 Task: Play online crossword game.
Action: Mouse moved to (337, 197)
Screenshot: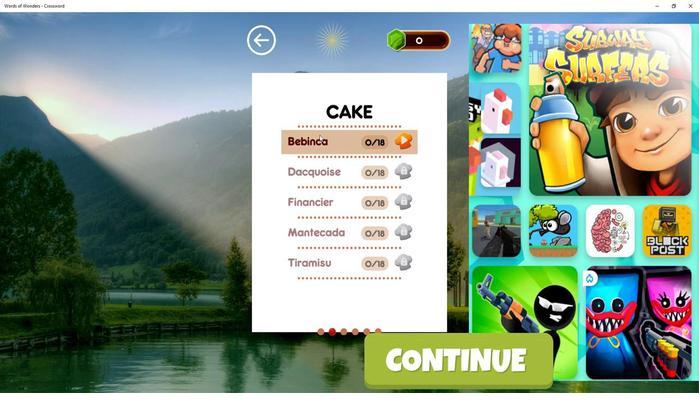 
Action: Mouse pressed left at (337, 197)
Screenshot: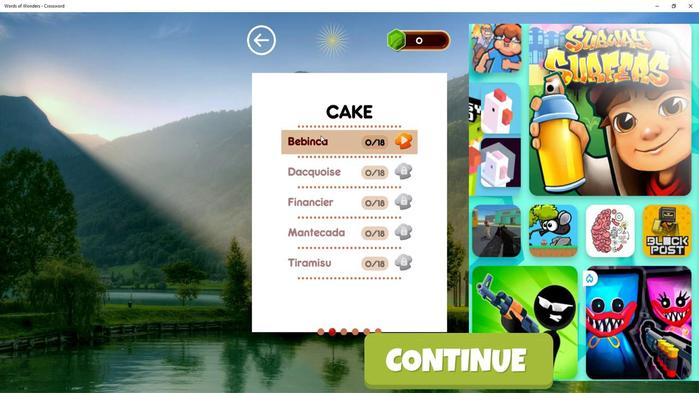 
Action: Mouse moved to (225, 188)
Screenshot: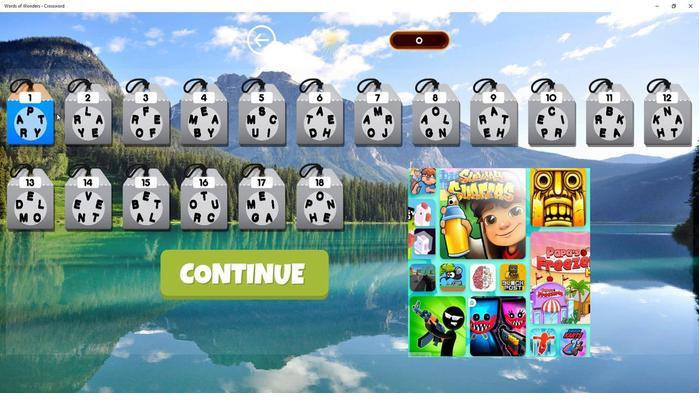 
Action: Mouse pressed left at (225, 188)
Screenshot: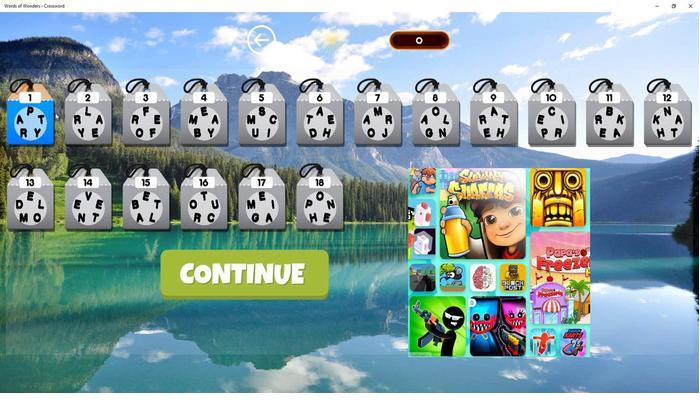 
Action: Mouse moved to (226, 188)
Screenshot: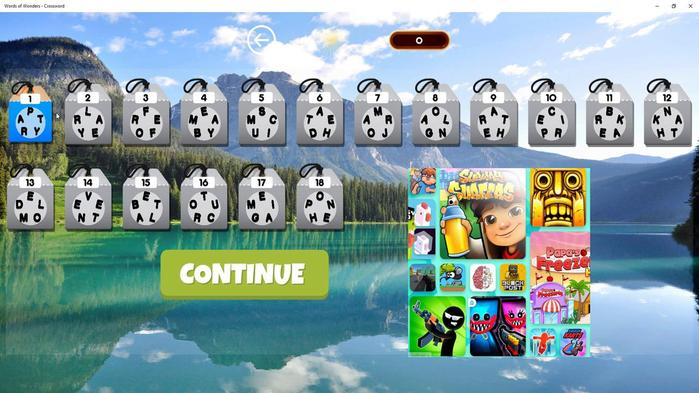 
Action: Mouse pressed left at (226, 188)
Screenshot: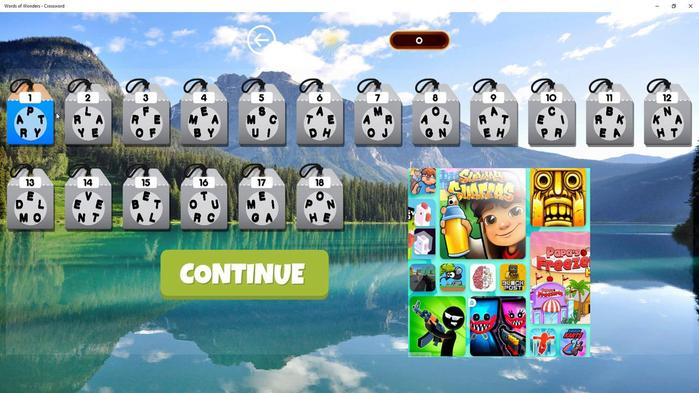 
Action: Mouse moved to (220, 188)
Screenshot: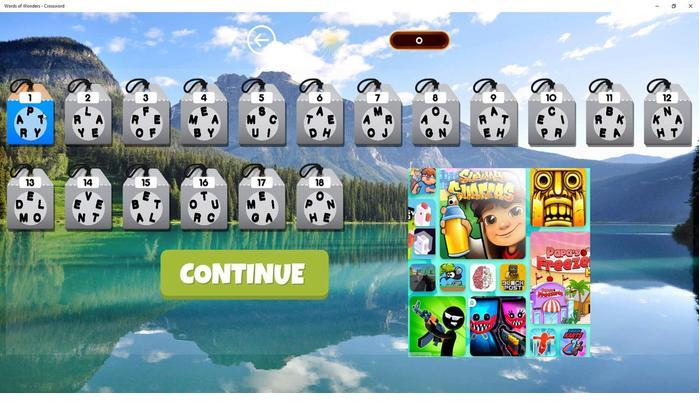 
Action: Mouse pressed left at (220, 188)
Screenshot: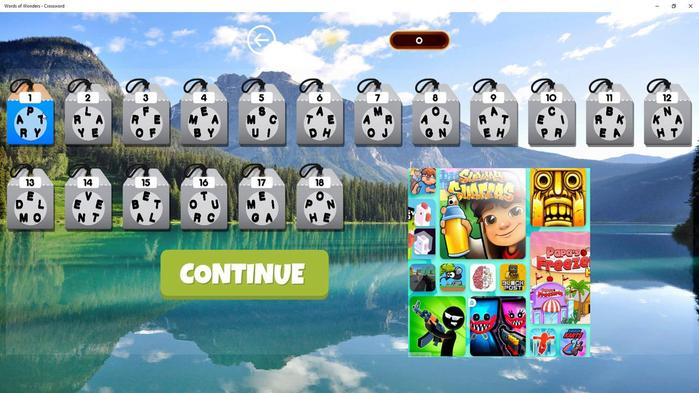 
Action: Mouse moved to (332, 243)
Screenshot: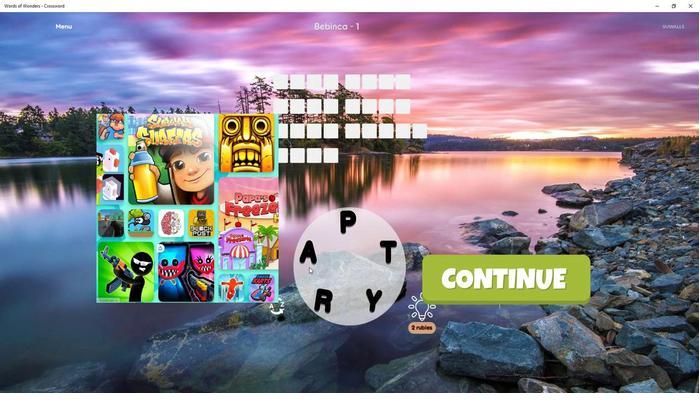 
Action: Mouse pressed left at (332, 243)
Screenshot: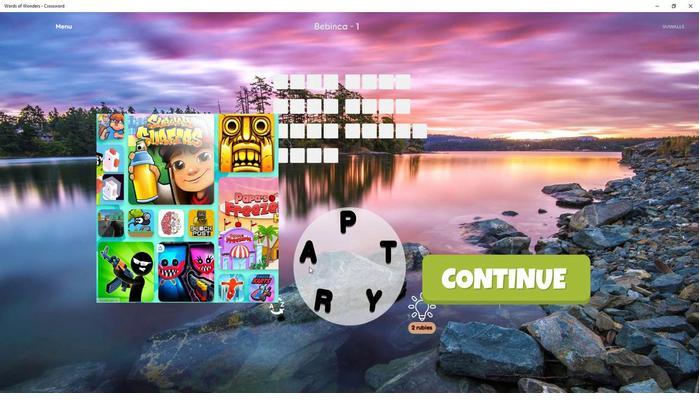 
Action: Mouse moved to (348, 227)
Screenshot: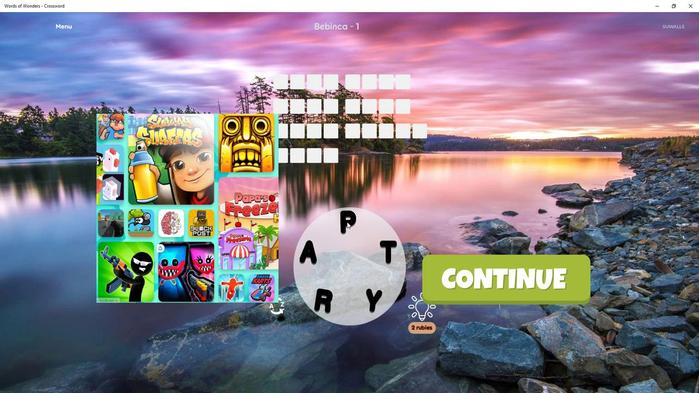 
Action: Mouse pressed left at (348, 227)
Screenshot: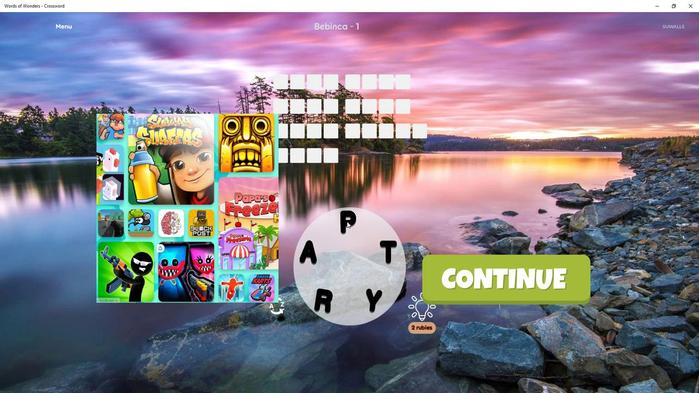 
Action: Mouse moved to (339, 252)
Screenshot: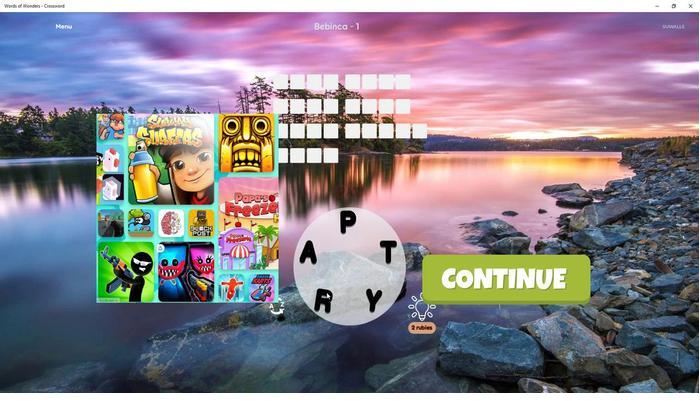 
Action: Mouse pressed left at (339, 252)
Screenshot: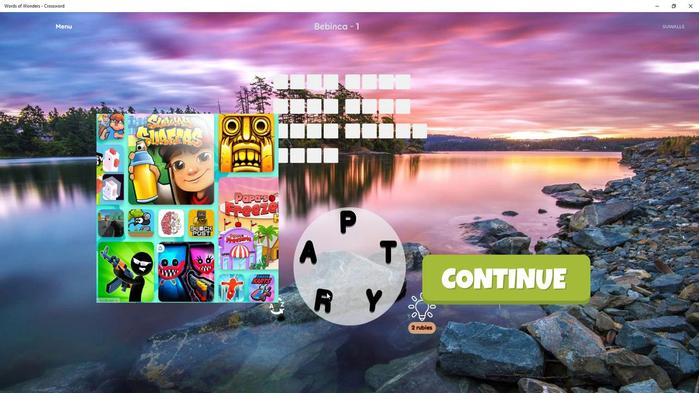 
Action: Mouse moved to (339, 254)
Screenshot: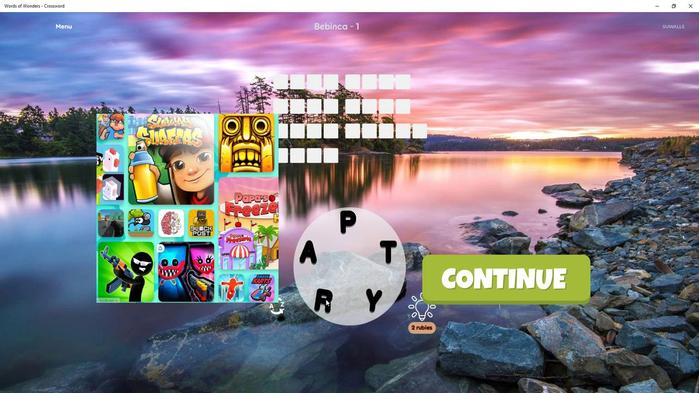 
Action: Mouse pressed left at (339, 254)
Screenshot: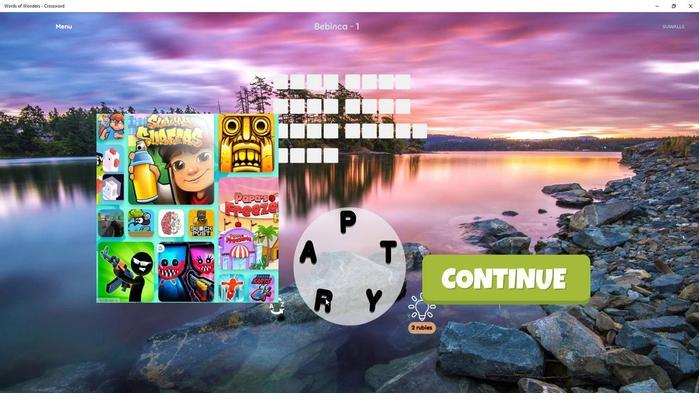 
Action: Mouse moved to (348, 227)
Screenshot: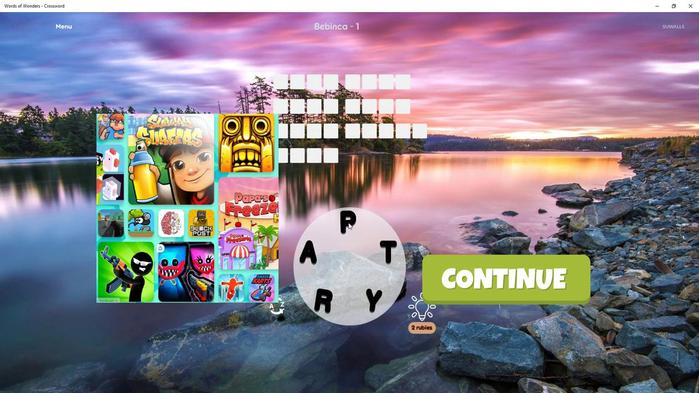 
Action: Mouse pressed left at (348, 227)
Screenshot: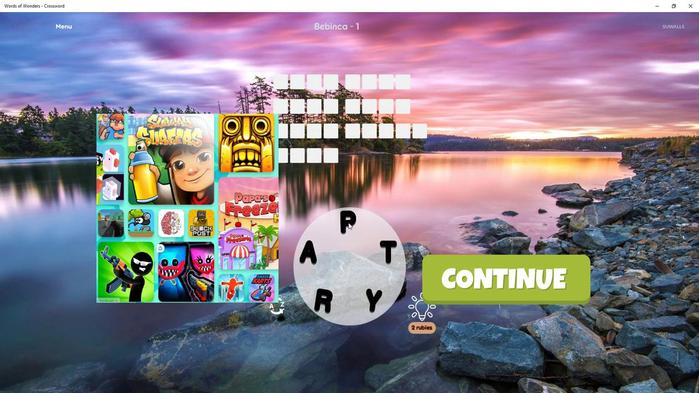 
Action: Mouse moved to (360, 254)
Screenshot: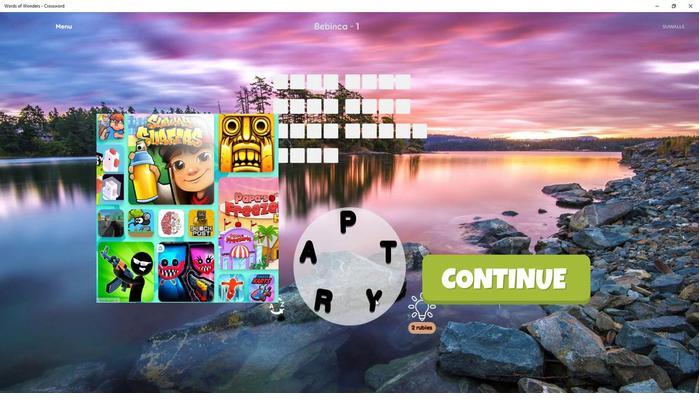 
Action: Mouse pressed left at (360, 254)
Screenshot: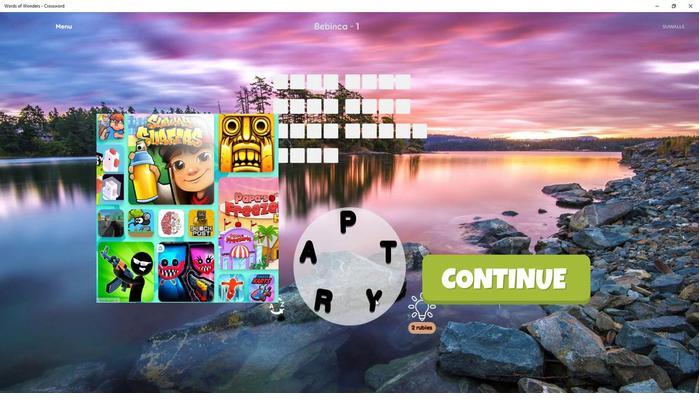 
Action: Mouse moved to (347, 227)
Screenshot: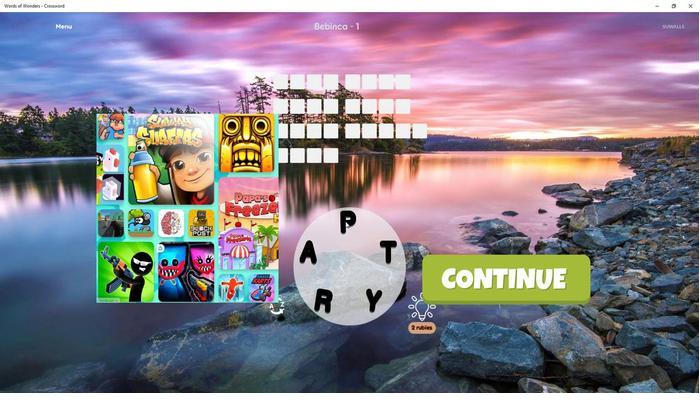 
Action: Mouse pressed left at (347, 227)
Screenshot: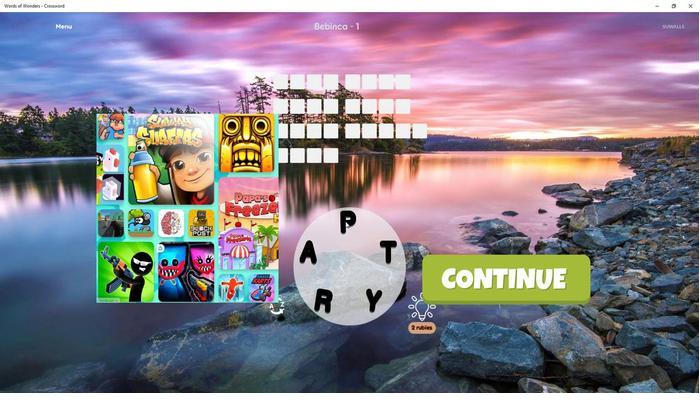 
Action: Mouse moved to (104, 191)
Screenshot: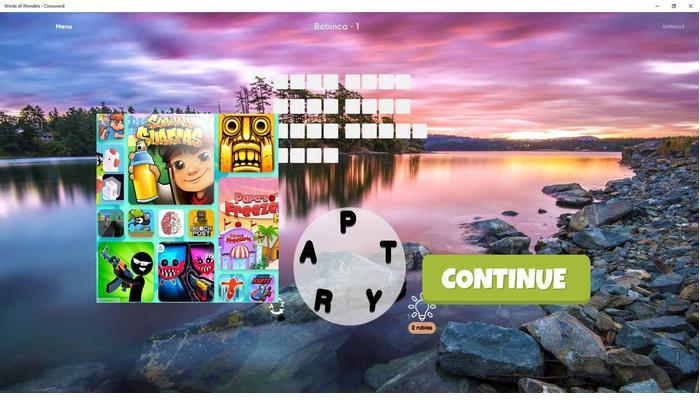
Action: Mouse scrolled (104, 191) with delta (0, 0)
Screenshot: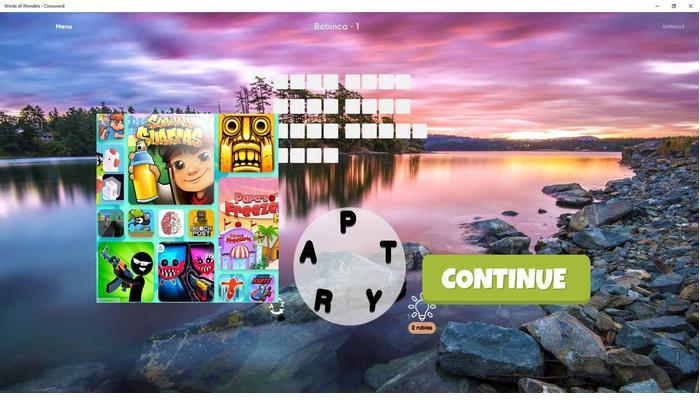 
Action: Mouse moved to (105, 192)
Screenshot: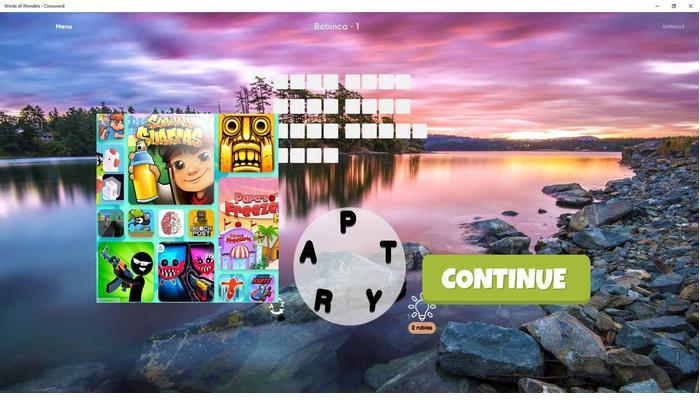 
Action: Mouse scrolled (105, 192) with delta (0, 0)
Screenshot: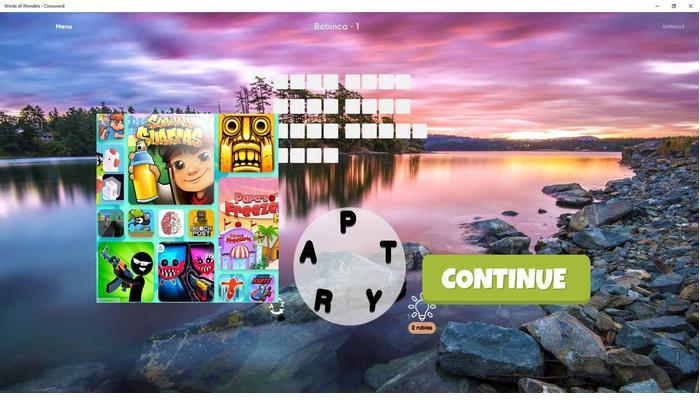 
Action: Mouse moved to (105, 192)
Screenshot: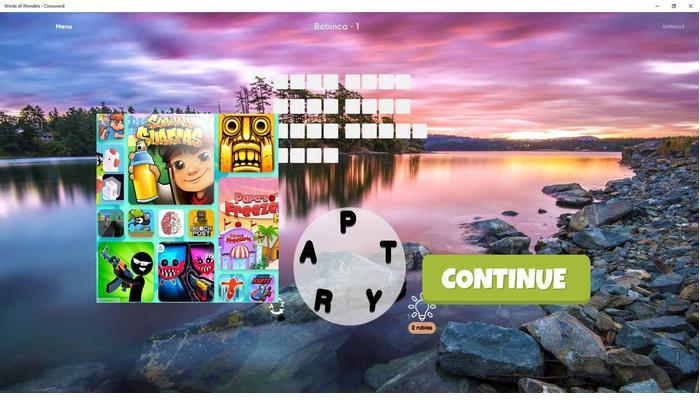 
Action: Mouse scrolled (105, 192) with delta (0, 0)
Screenshot: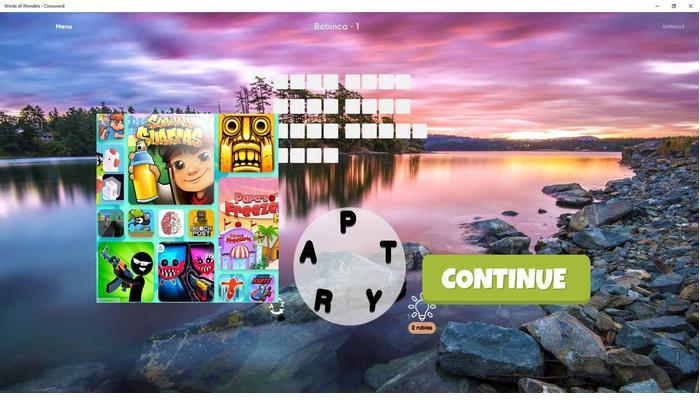 
Action: Mouse moved to (105, 193)
Screenshot: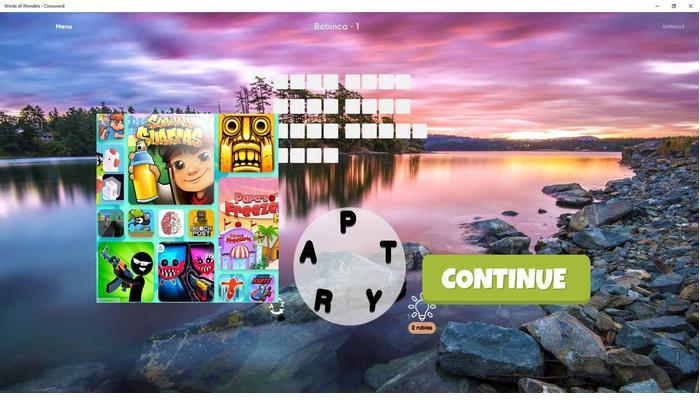 
Action: Mouse scrolled (105, 192) with delta (0, 0)
Screenshot: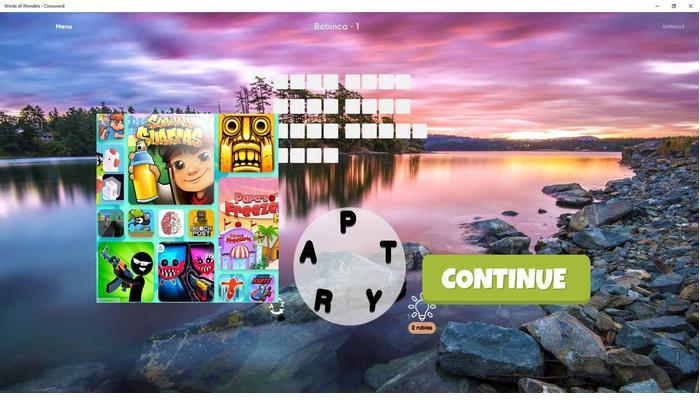 
Action: Mouse moved to (106, 193)
Screenshot: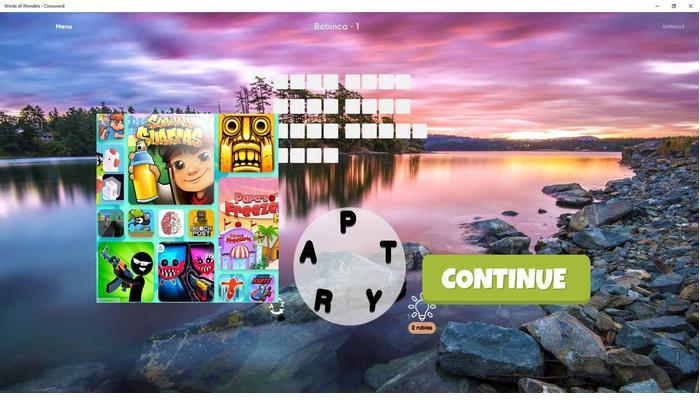 
Action: Mouse scrolled (106, 193) with delta (0, 0)
Screenshot: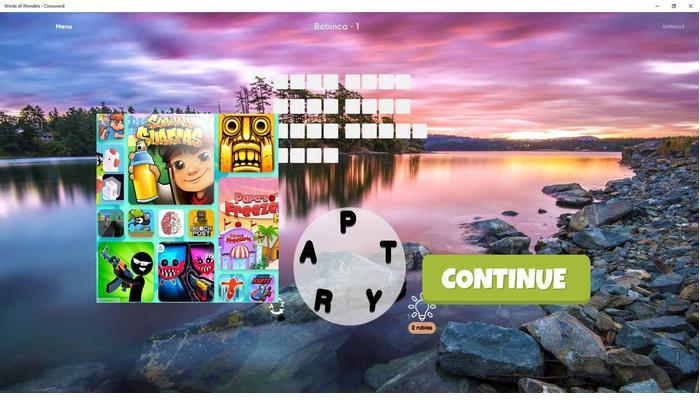 
Action: Mouse scrolled (106, 193) with delta (0, 0)
Screenshot: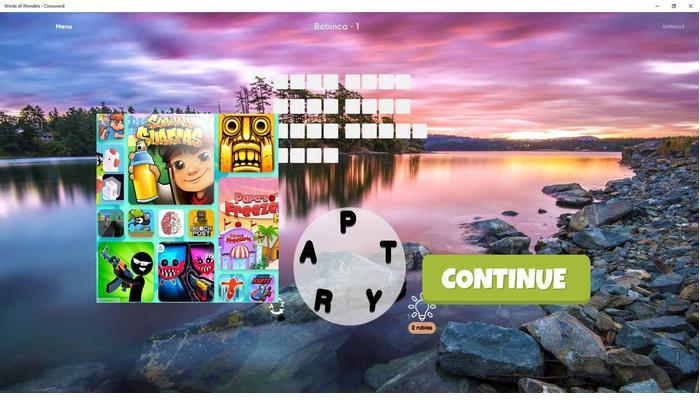 
Action: Mouse moved to (332, 238)
Screenshot: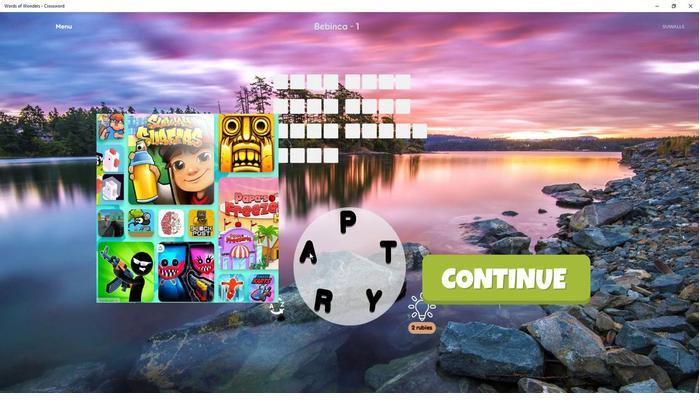 
Action: Mouse pressed left at (332, 238)
Screenshot: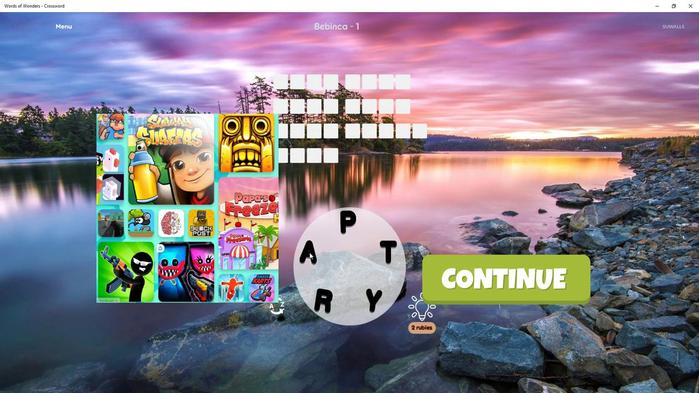 
Action: Mouse moved to (331, 235)
Screenshot: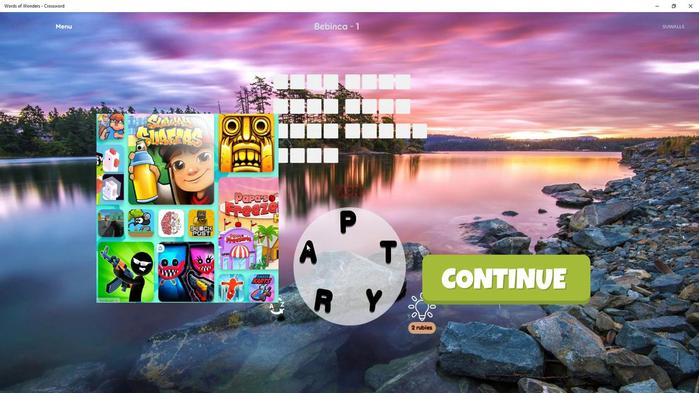 
Action: Mouse pressed left at (331, 235)
Screenshot: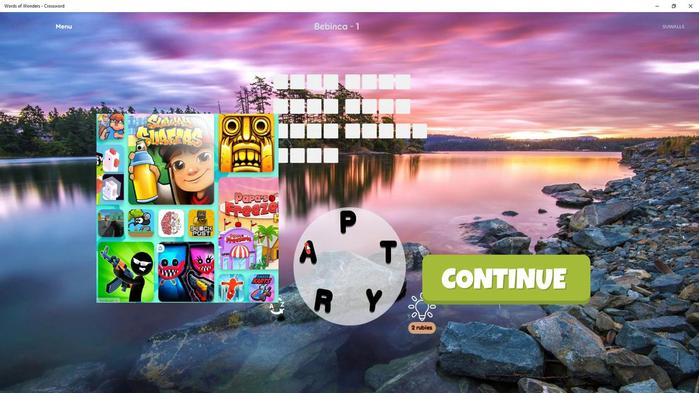 
Action: Mouse moved to (348, 227)
Screenshot: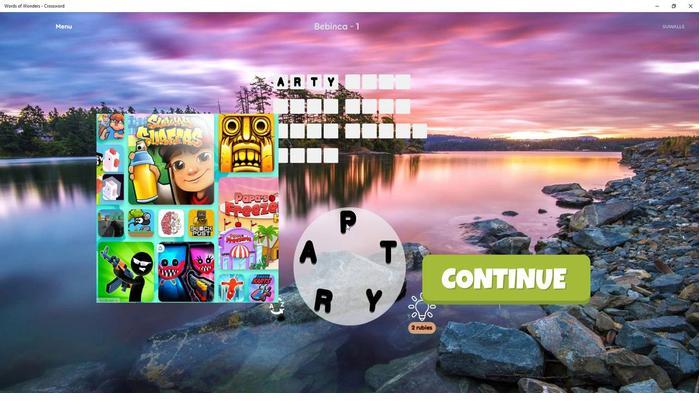 
Action: Mouse pressed left at (348, 227)
Screenshot: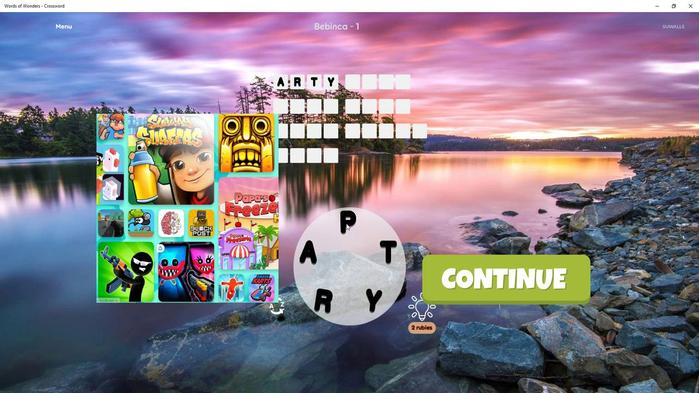 
Action: Mouse moved to (350, 229)
Screenshot: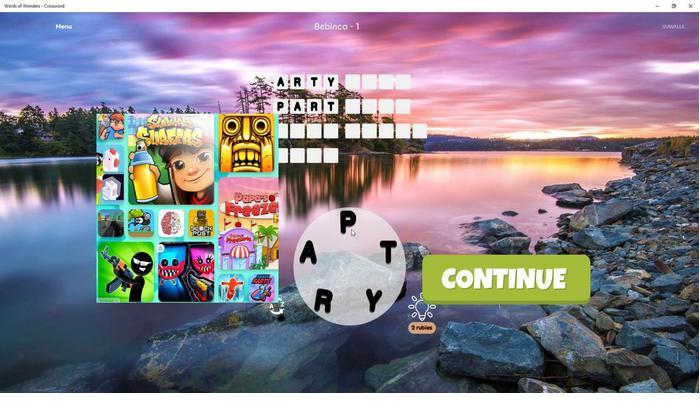 
Action: Mouse pressed left at (350, 229)
Screenshot: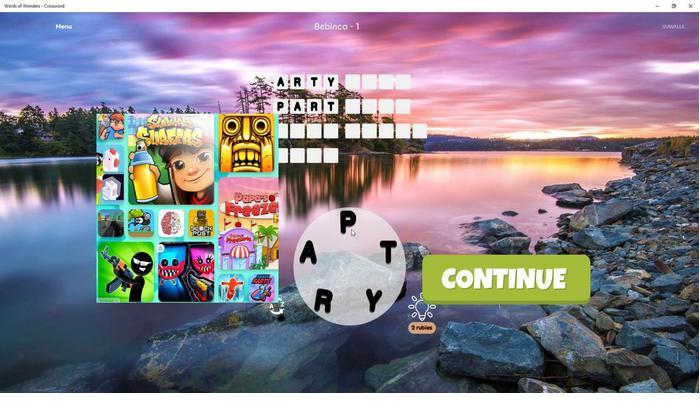 
Action: Mouse moved to (365, 236)
Screenshot: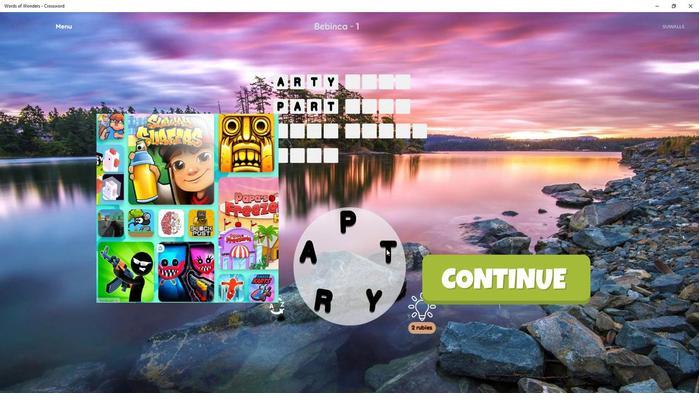 
Action: Mouse pressed left at (365, 236)
Screenshot: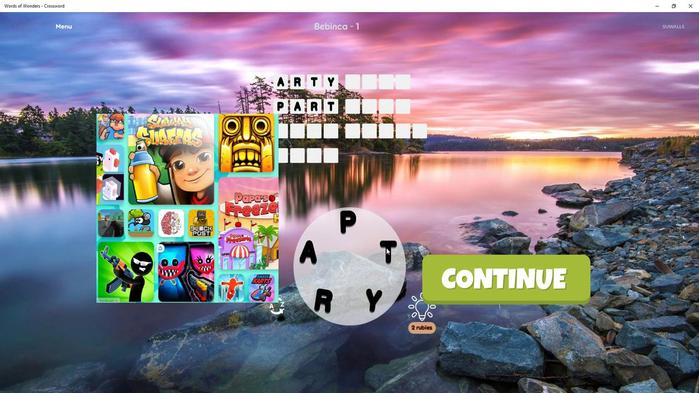
Action: Mouse moved to (348, 228)
Screenshot: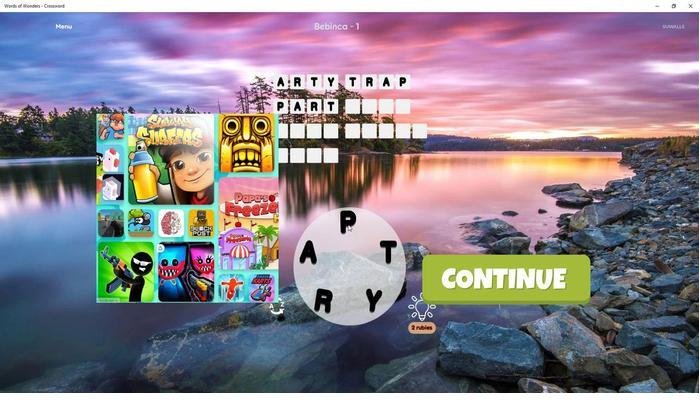 
Action: Mouse pressed left at (348, 228)
Screenshot: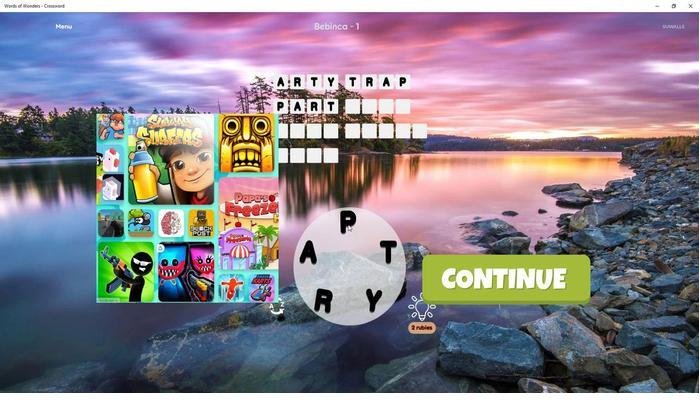
Action: Mouse moved to (336, 251)
Screenshot: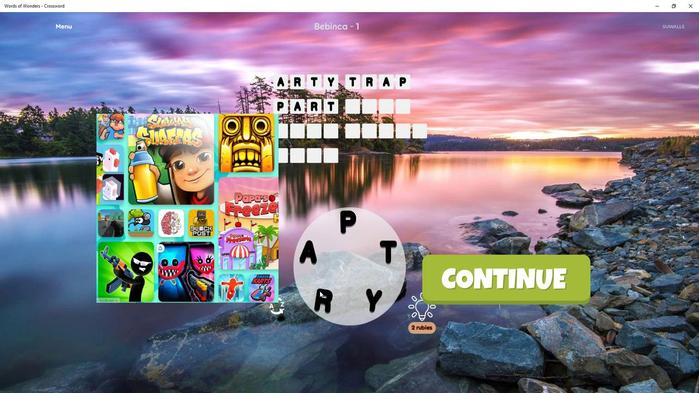 
Action: Mouse pressed left at (336, 251)
Screenshot: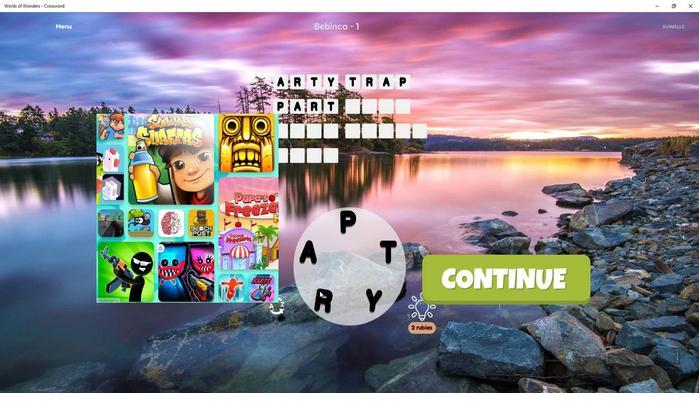 
Action: Mouse moved to (334, 239)
Screenshot: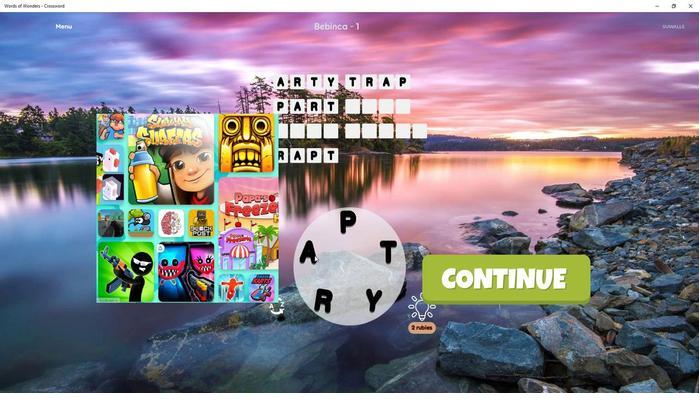 
Action: Mouse pressed left at (334, 239)
Screenshot: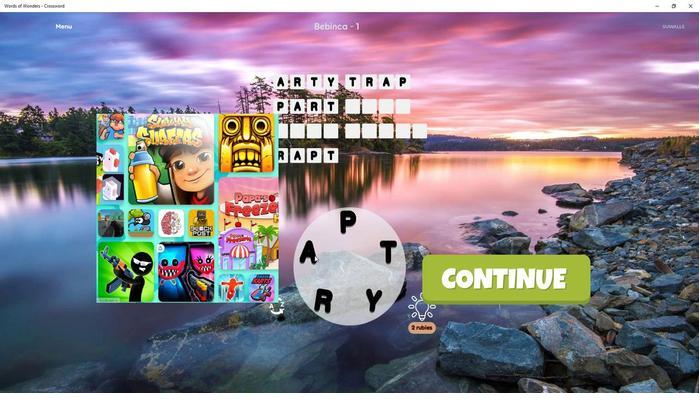 
Action: Mouse moved to (349, 229)
Screenshot: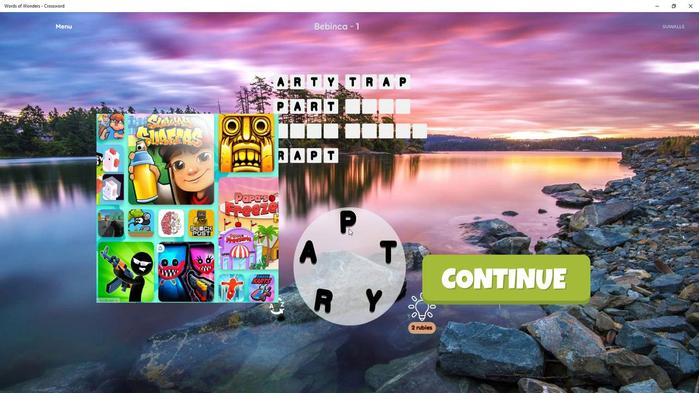 
Action: Mouse pressed left at (349, 229)
Screenshot: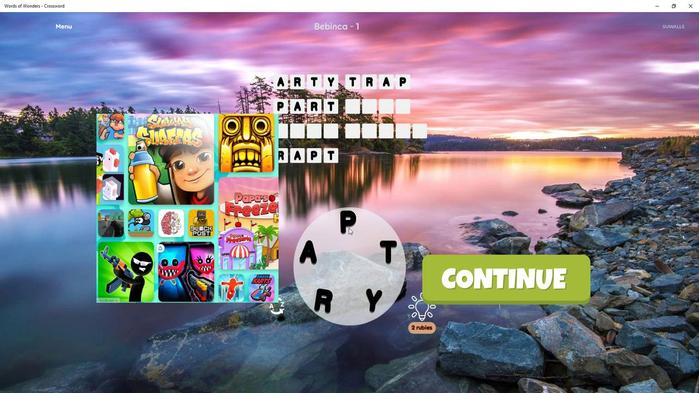 
Action: Mouse moved to (349, 226)
Screenshot: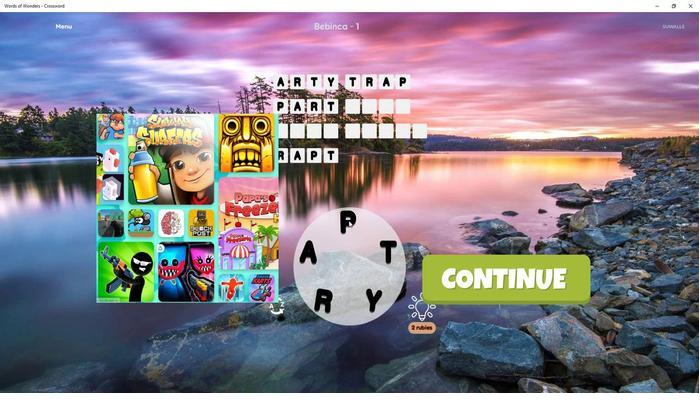 
Action: Mouse pressed left at (349, 226)
Screenshot: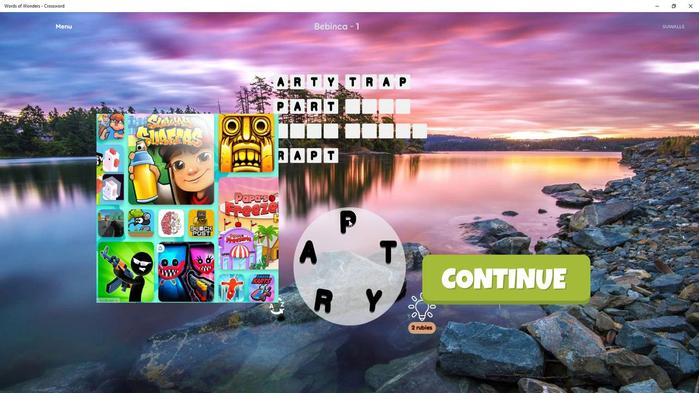 
Action: Mouse moved to (347, 227)
Screenshot: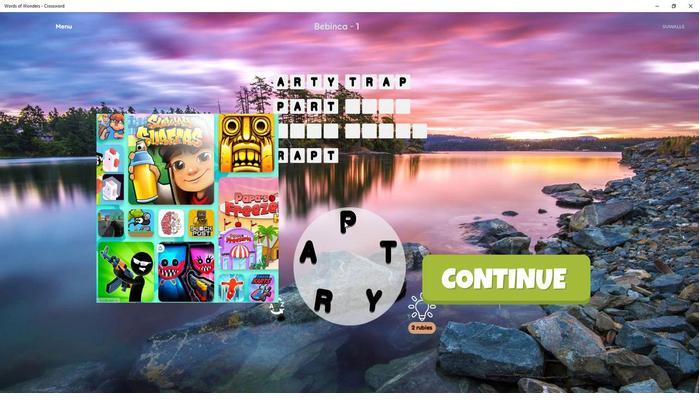 
Action: Mouse pressed left at (347, 227)
Screenshot: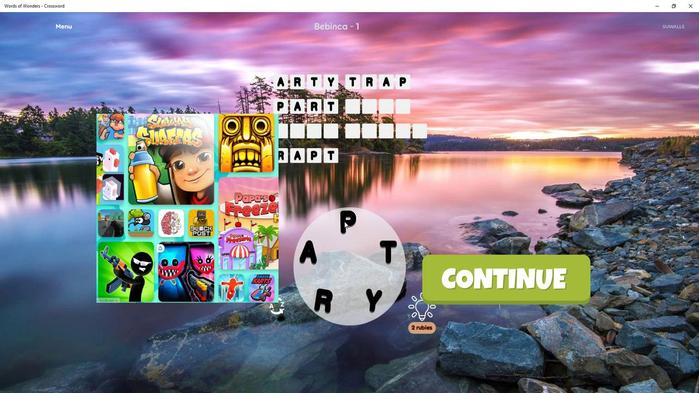 
Action: Mouse moved to (364, 235)
Screenshot: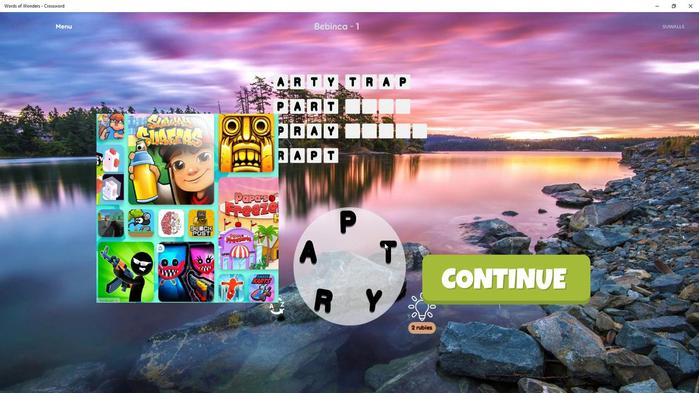 
Action: Mouse pressed left at (364, 235)
Screenshot: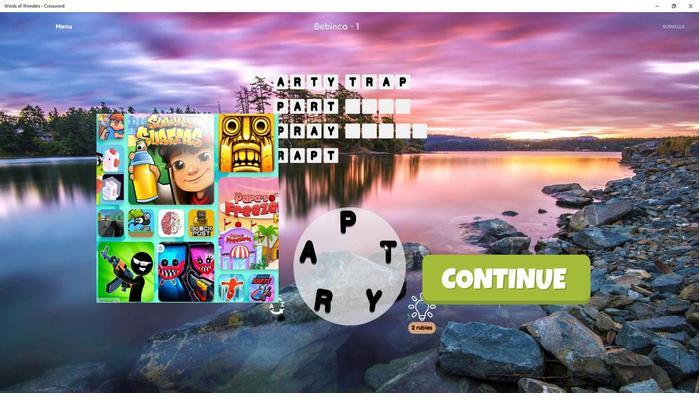 
Action: Mouse moved to (348, 228)
Screenshot: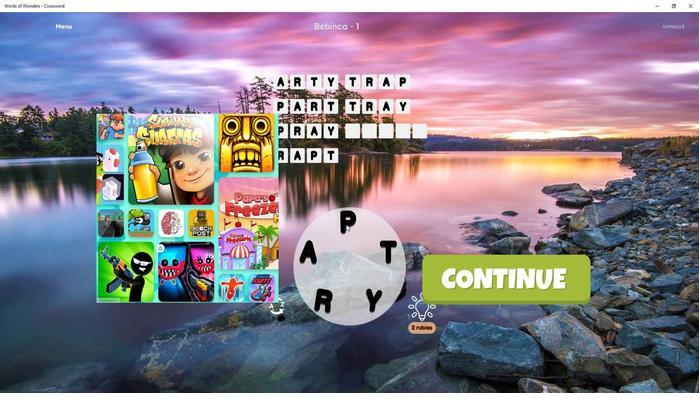 
Action: Mouse pressed left at (348, 228)
Screenshot: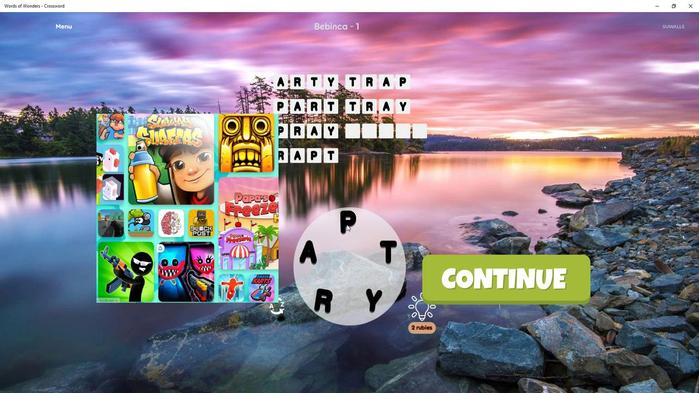 
Action: Mouse moved to (367, 237)
Screenshot: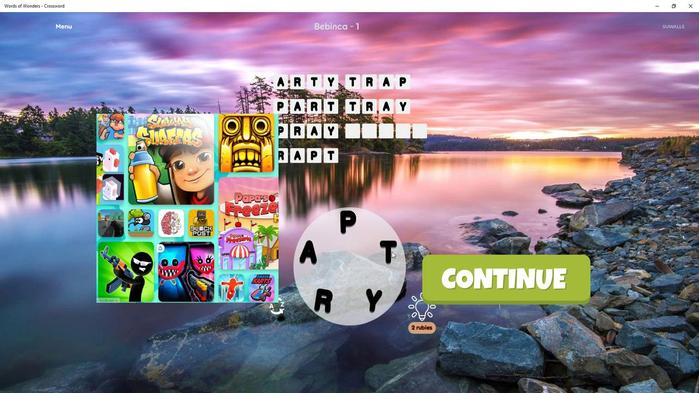 
Action: Mouse pressed left at (367, 237)
Screenshot: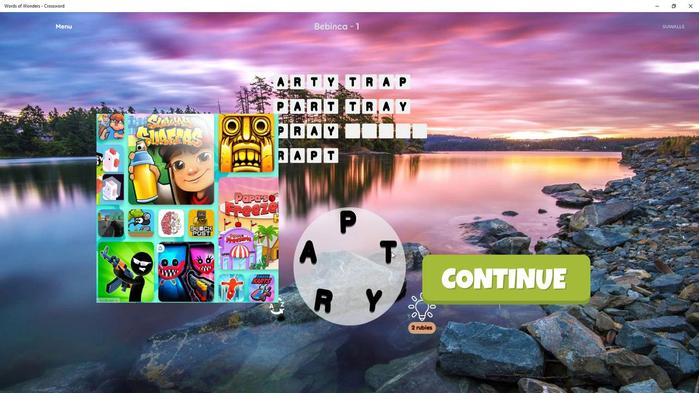 
Action: Mouse moved to (366, 237)
Screenshot: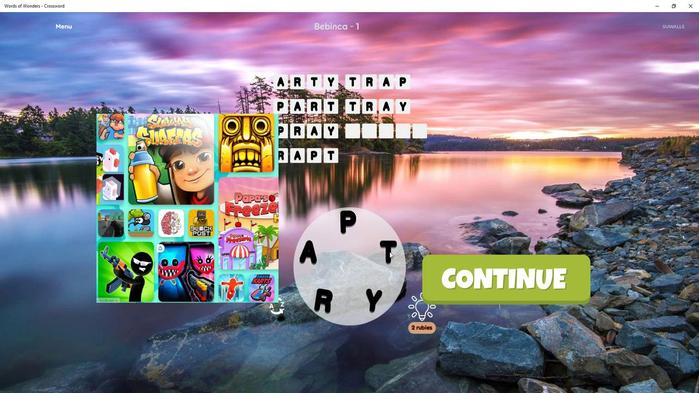 
Action: Mouse pressed left at (366, 237)
Screenshot: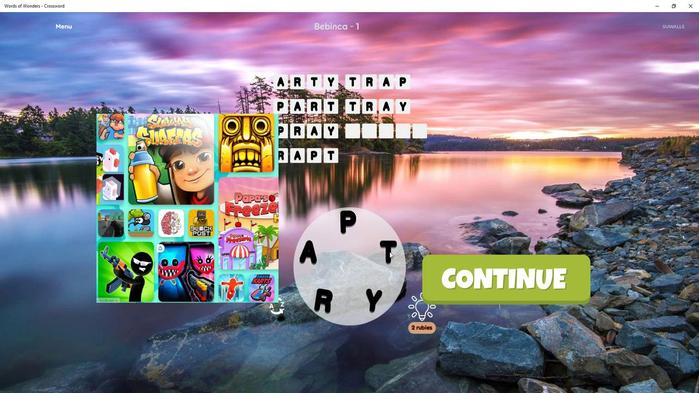 
Action: Mouse moved to (169, 192)
Screenshot: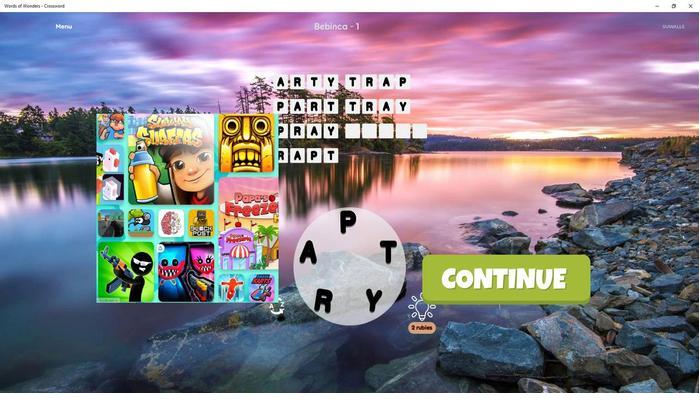 
Action: Mouse scrolled (169, 192) with delta (0, 0)
Screenshot: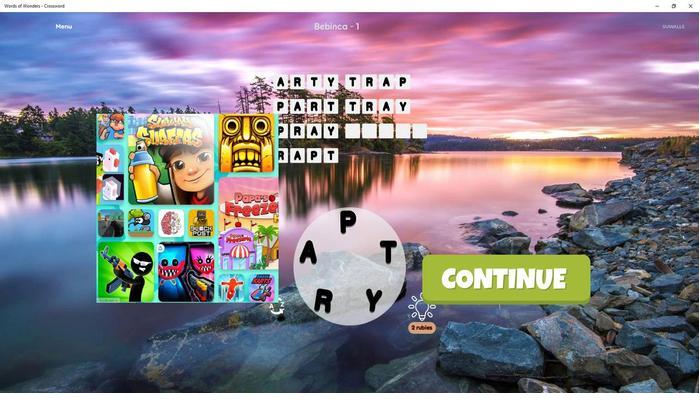 
Action: Mouse moved to (170, 193)
Screenshot: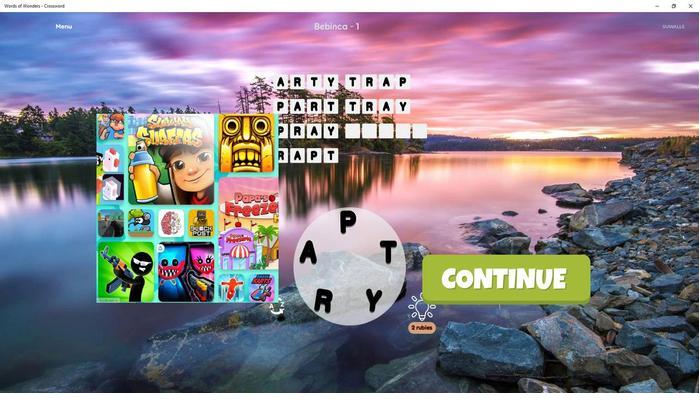 
Action: Mouse scrolled (170, 193) with delta (0, 0)
Screenshot: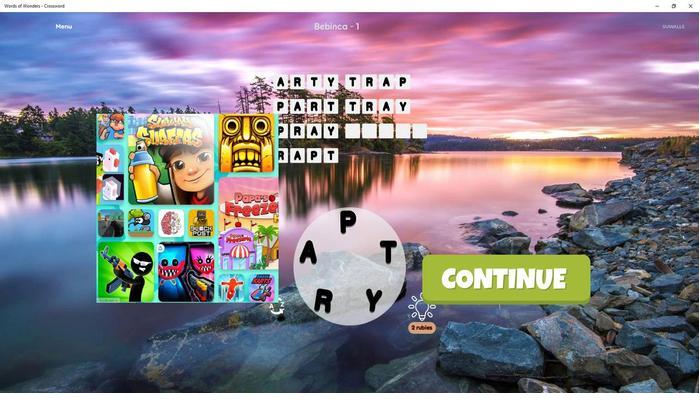 
Action: Mouse moved to (172, 196)
Screenshot: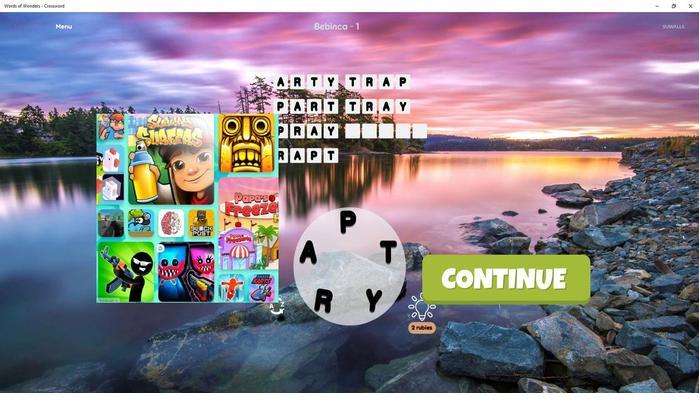
Action: Mouse scrolled (172, 196) with delta (0, 0)
Screenshot: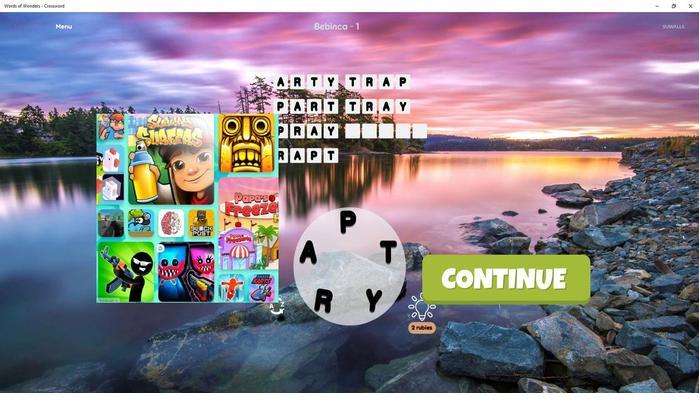
Action: Mouse moved to (172, 197)
Screenshot: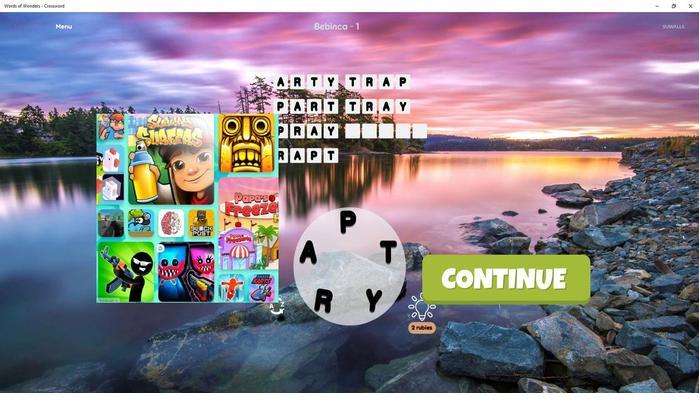 
Action: Mouse scrolled (172, 197) with delta (0, 0)
Screenshot: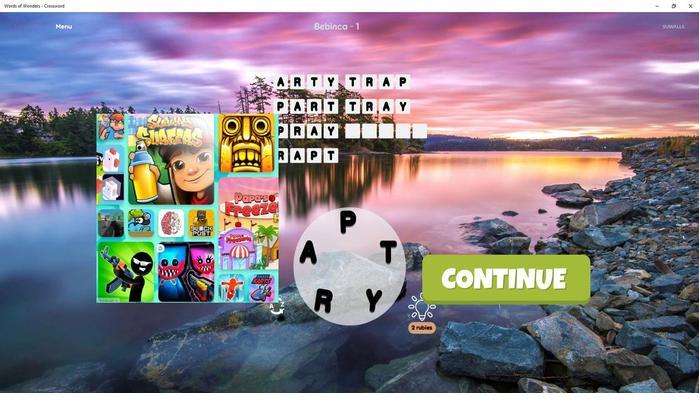 
Action: Mouse scrolled (172, 197) with delta (0, 0)
Screenshot: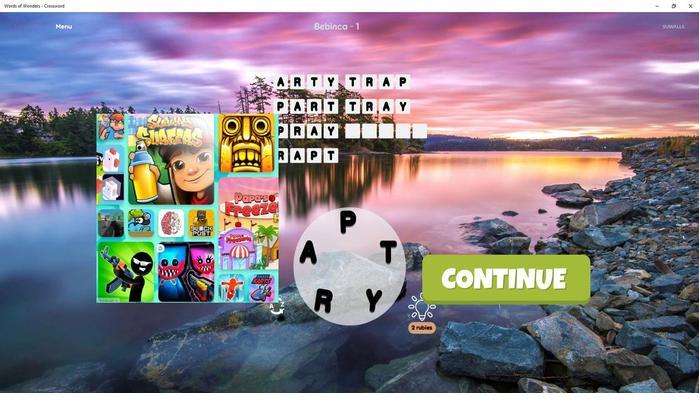
Action: Mouse moved to (172, 197)
Screenshot: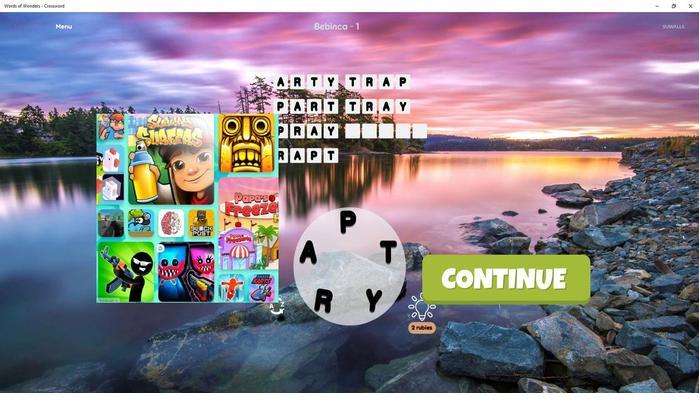 
Action: Mouse scrolled (172, 197) with delta (0, 0)
Screenshot: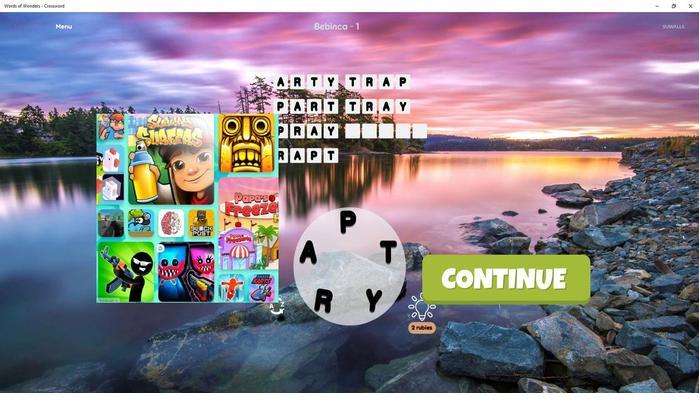 
Action: Mouse moved to (172, 196)
Screenshot: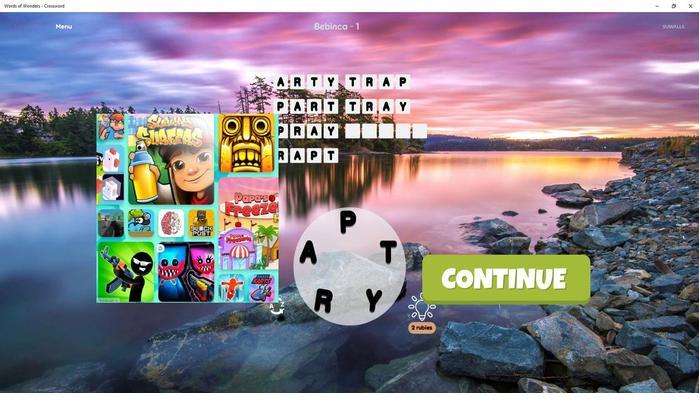 
Action: Mouse scrolled (172, 196) with delta (0, 0)
Screenshot: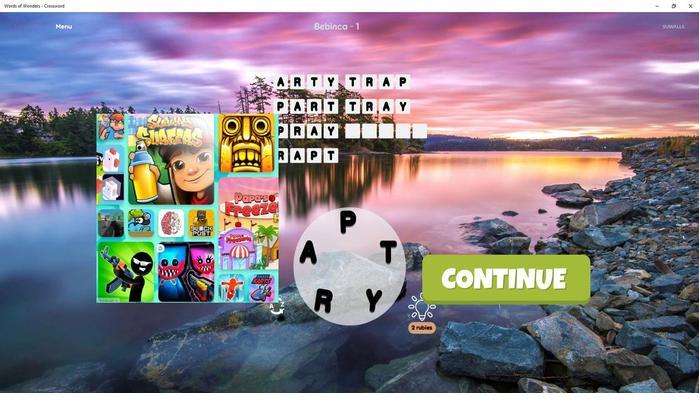 
Action: Mouse scrolled (172, 196) with delta (0, 0)
Screenshot: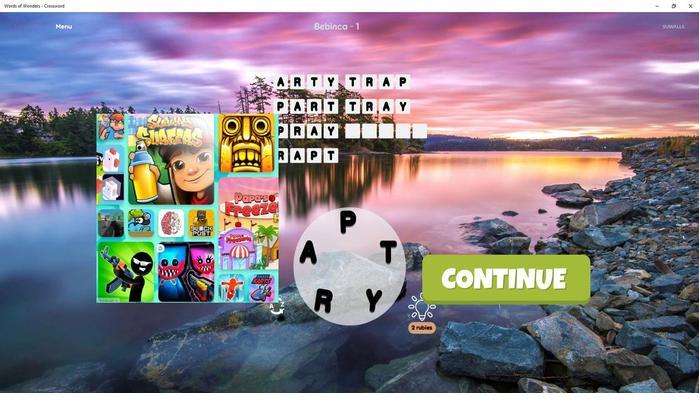 
Action: Mouse scrolled (172, 196) with delta (0, 0)
Screenshot: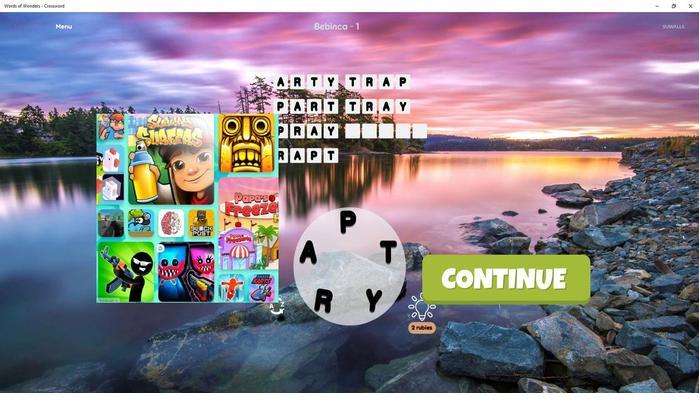
Action: Mouse moved to (348, 229)
Screenshot: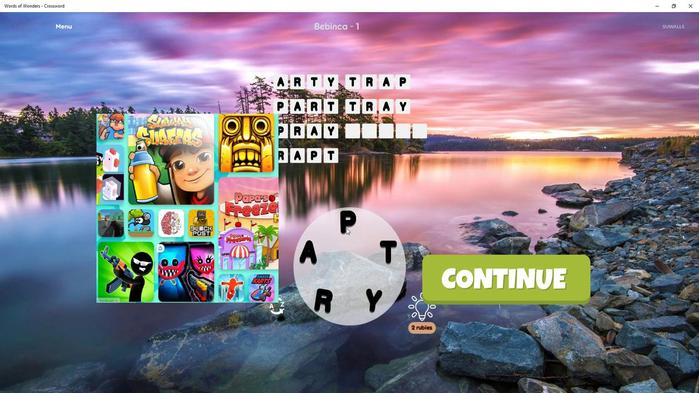 
Action: Mouse pressed left at (348, 229)
Screenshot: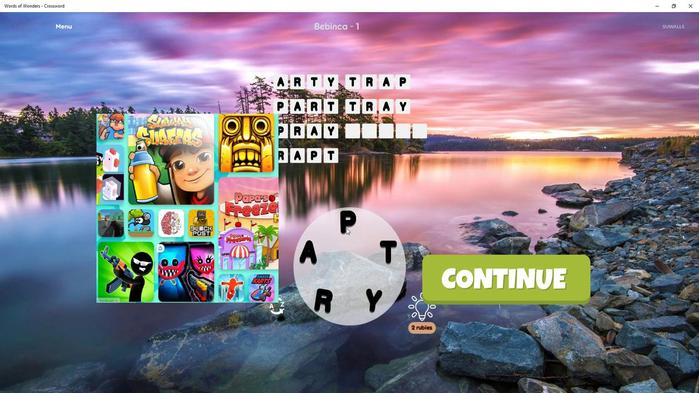 
Action: Mouse moved to (345, 226)
Screenshot: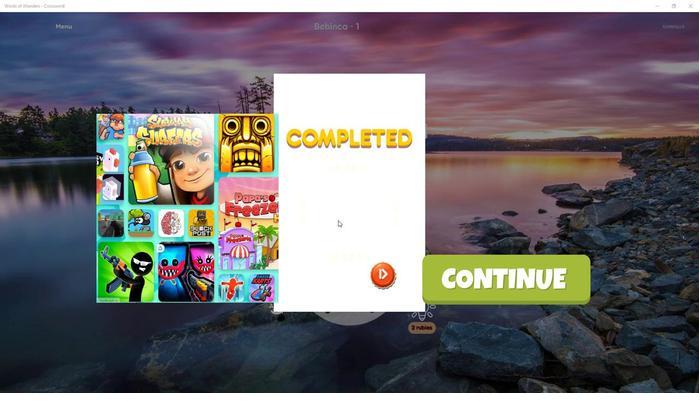 
